 Task: Look for vegan products in the category "More Dips & Spreads".
Action: Mouse moved to (867, 305)
Screenshot: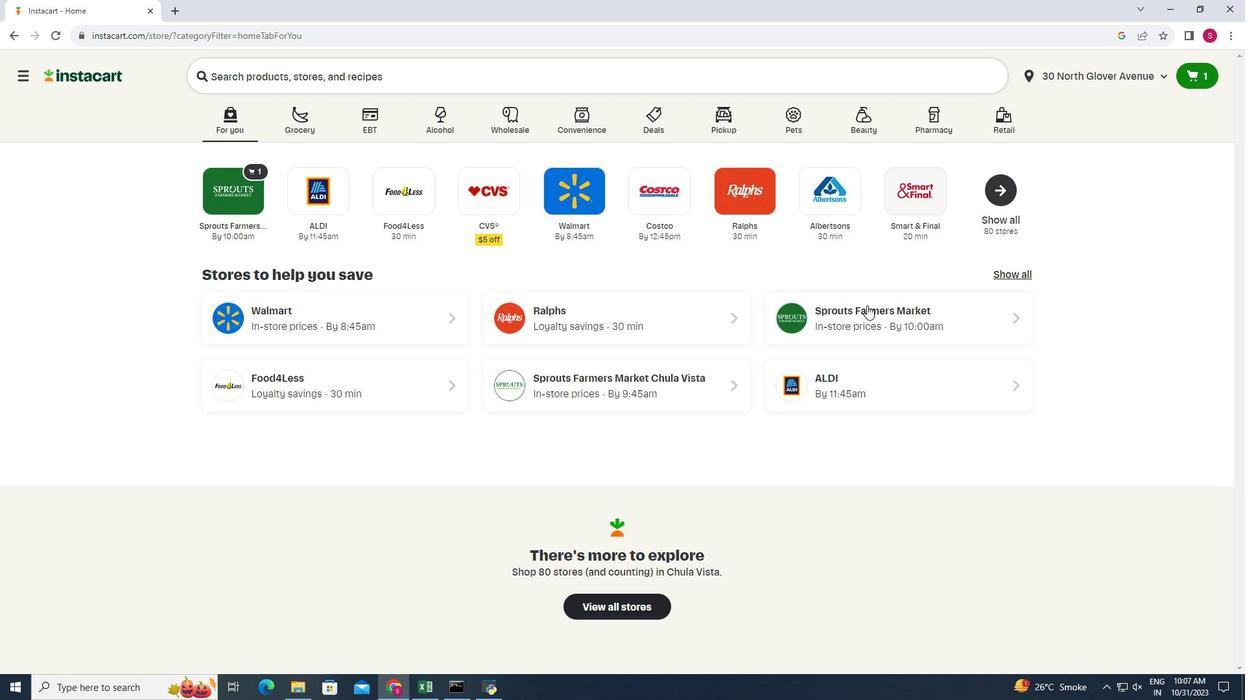 
Action: Mouse pressed left at (867, 305)
Screenshot: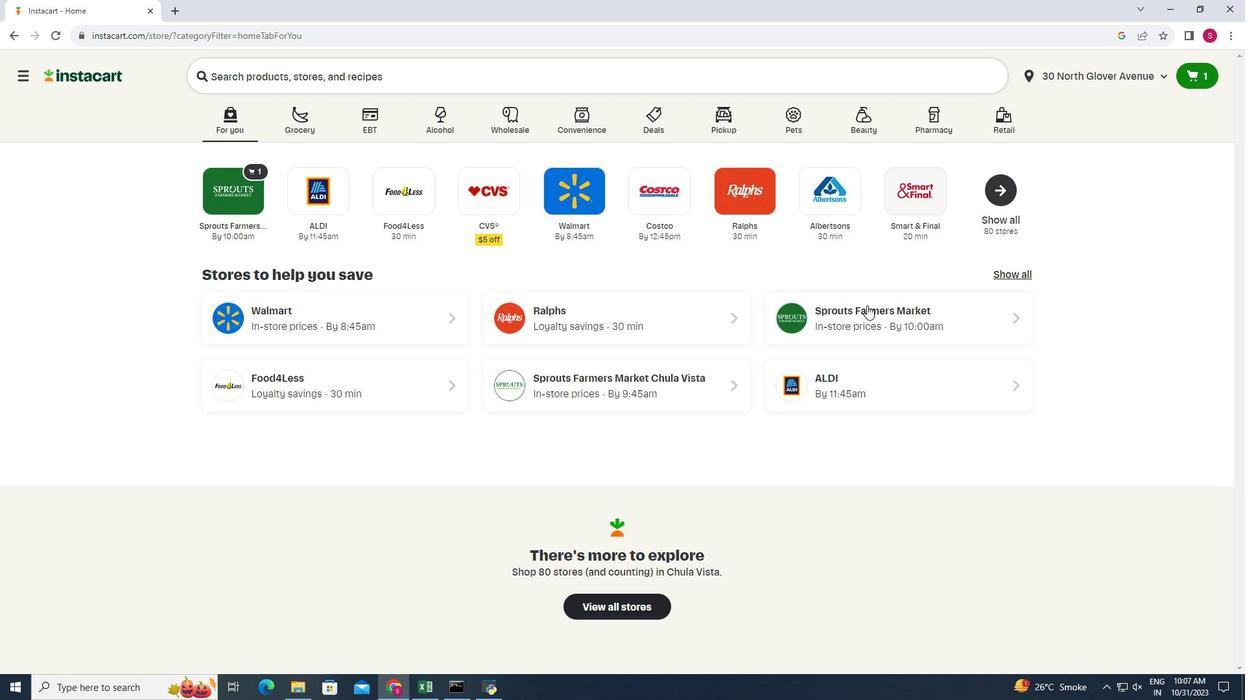 
Action: Mouse moved to (36, 568)
Screenshot: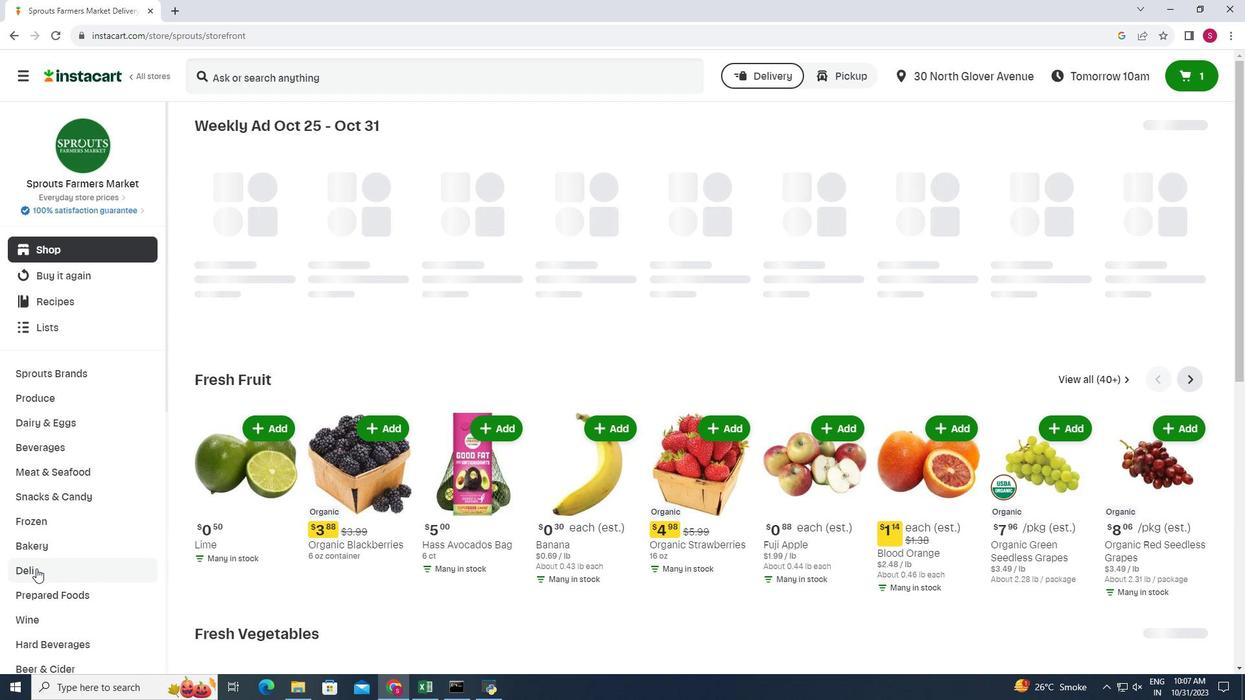 
Action: Mouse pressed left at (36, 568)
Screenshot: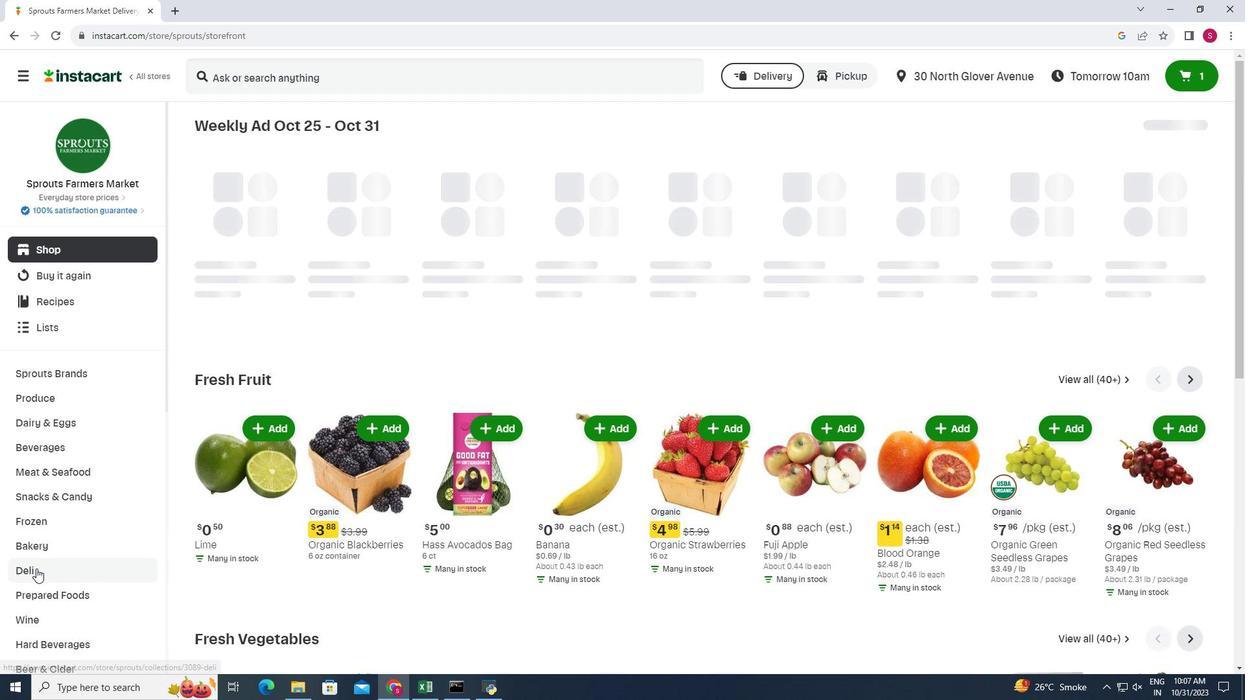 
Action: Mouse moved to (424, 165)
Screenshot: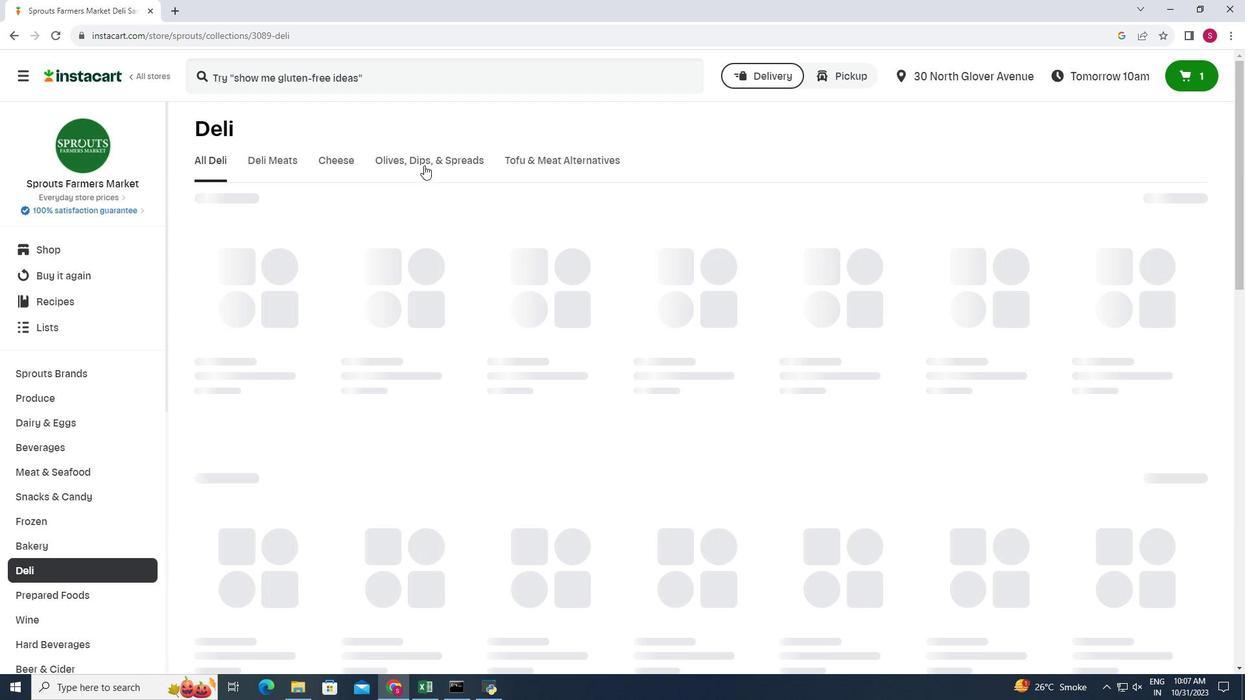 
Action: Mouse pressed left at (424, 165)
Screenshot: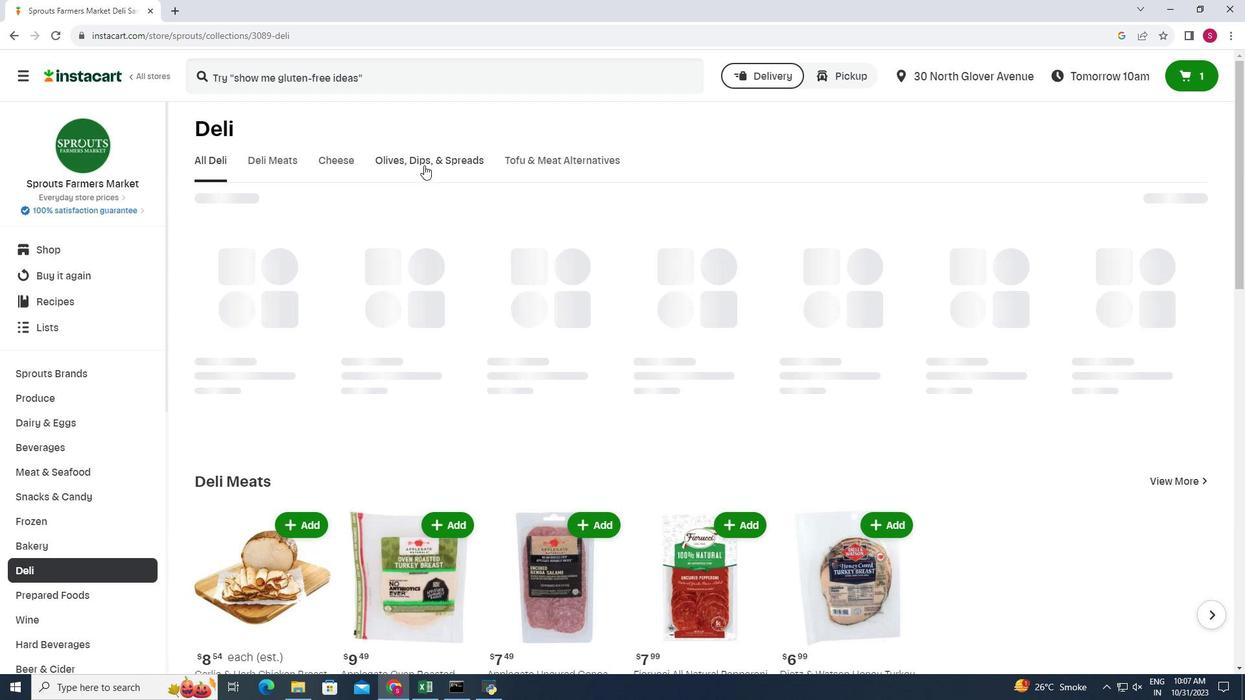 
Action: Mouse moved to (672, 197)
Screenshot: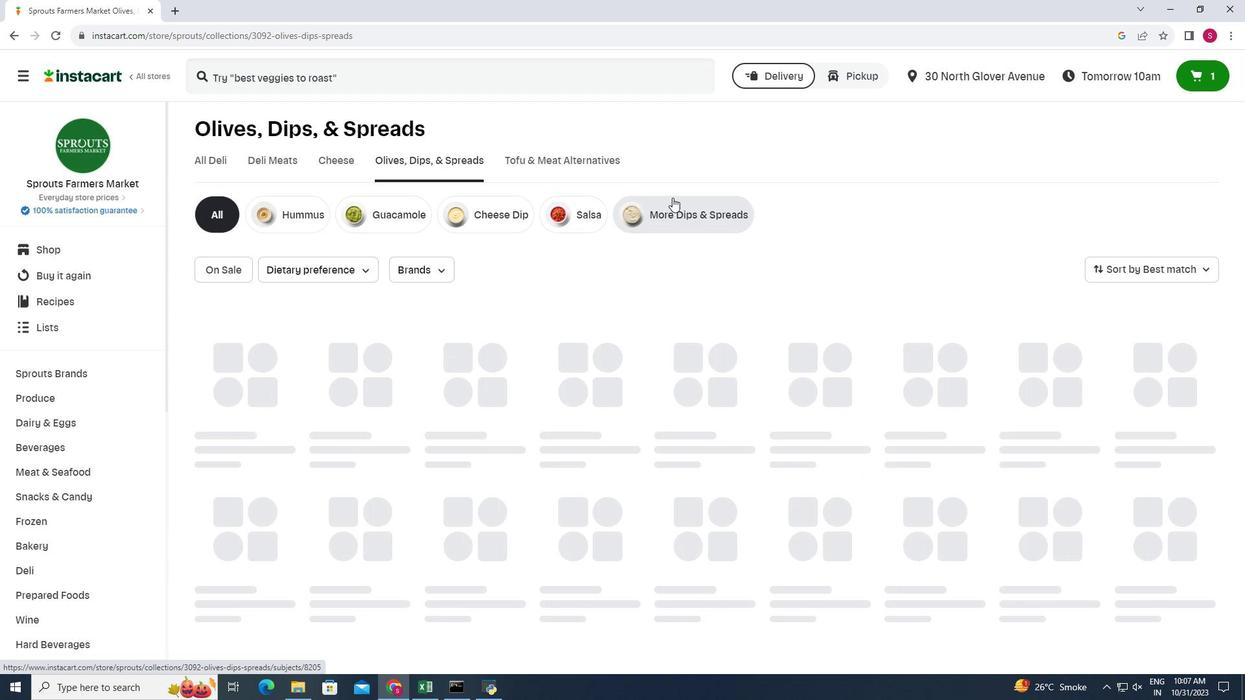 
Action: Mouse pressed left at (672, 197)
Screenshot: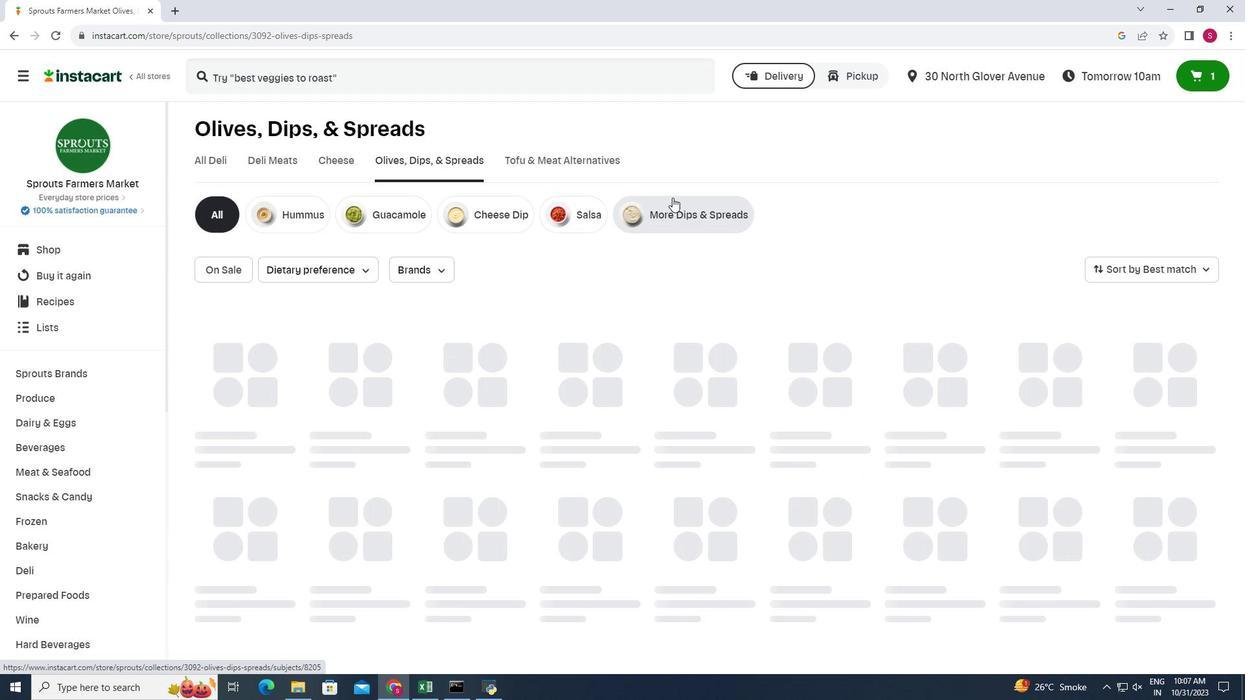 
Action: Mouse moved to (347, 264)
Screenshot: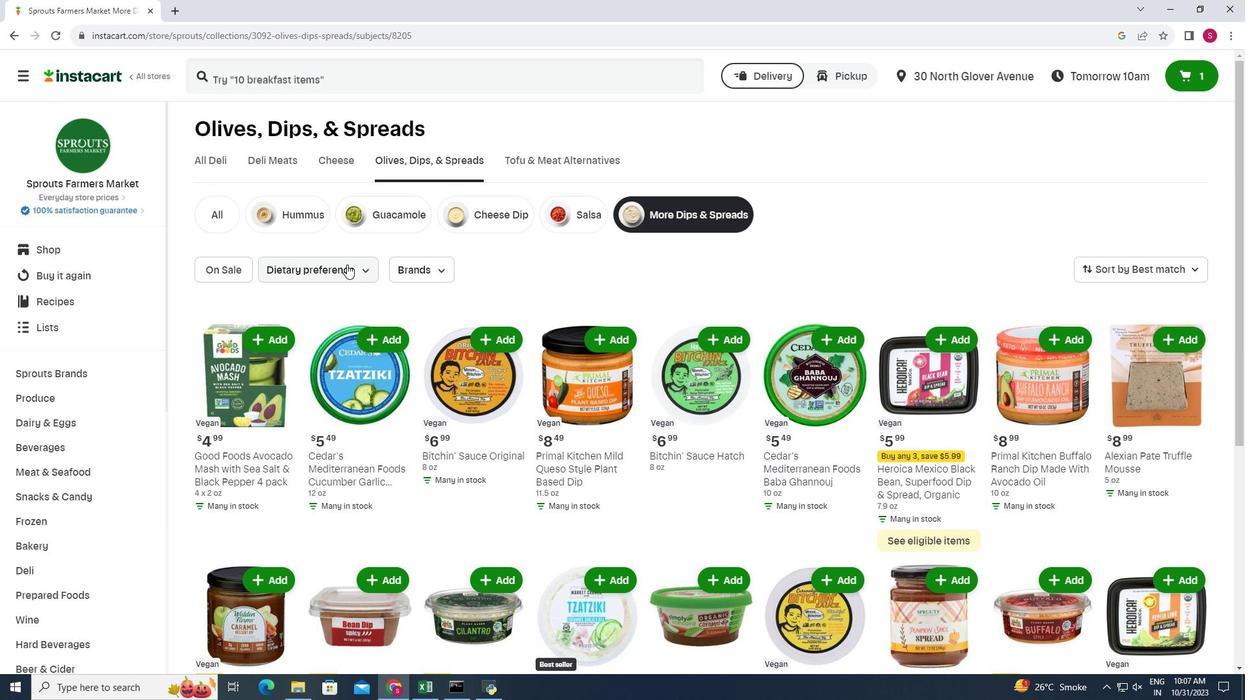 
Action: Mouse pressed left at (347, 264)
Screenshot: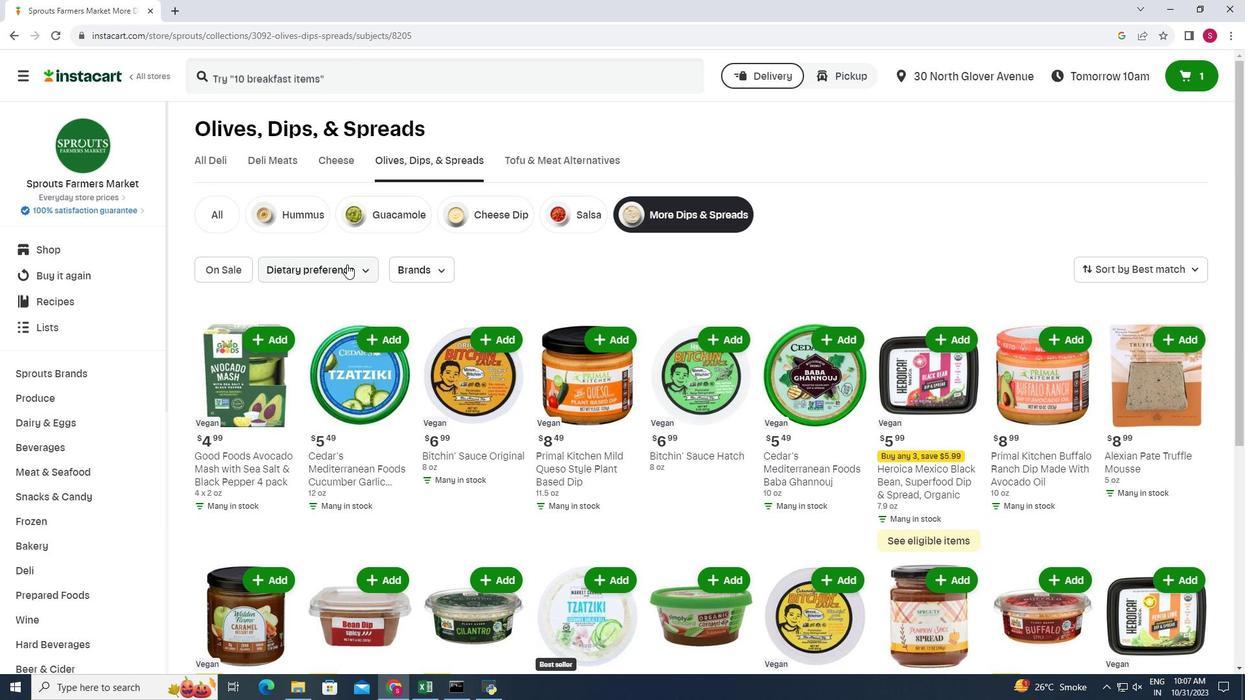 
Action: Mouse moved to (281, 311)
Screenshot: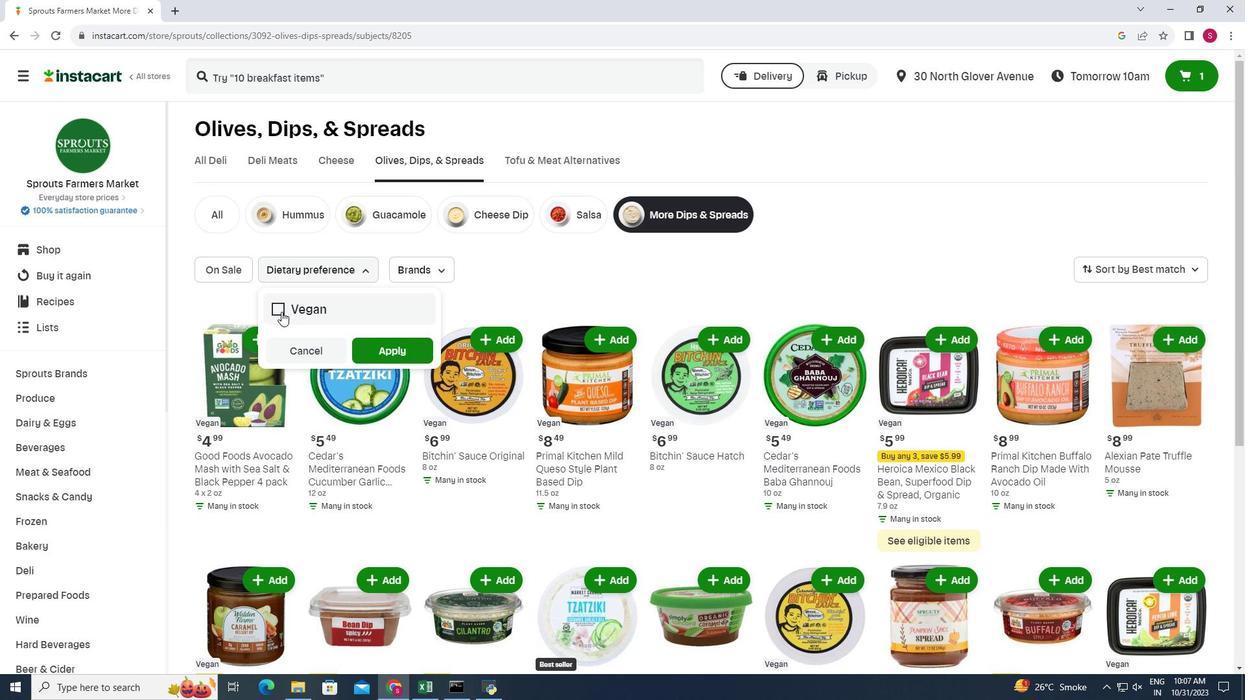 
Action: Mouse pressed left at (281, 311)
Screenshot: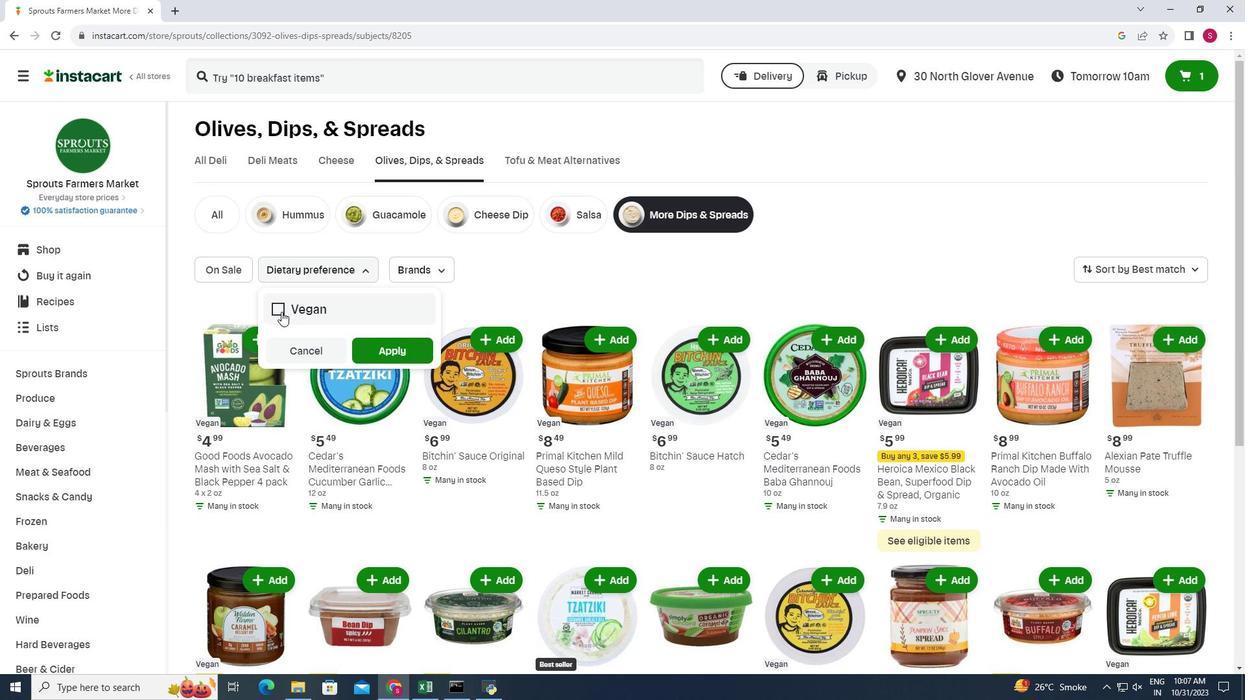 
Action: Mouse moved to (404, 354)
Screenshot: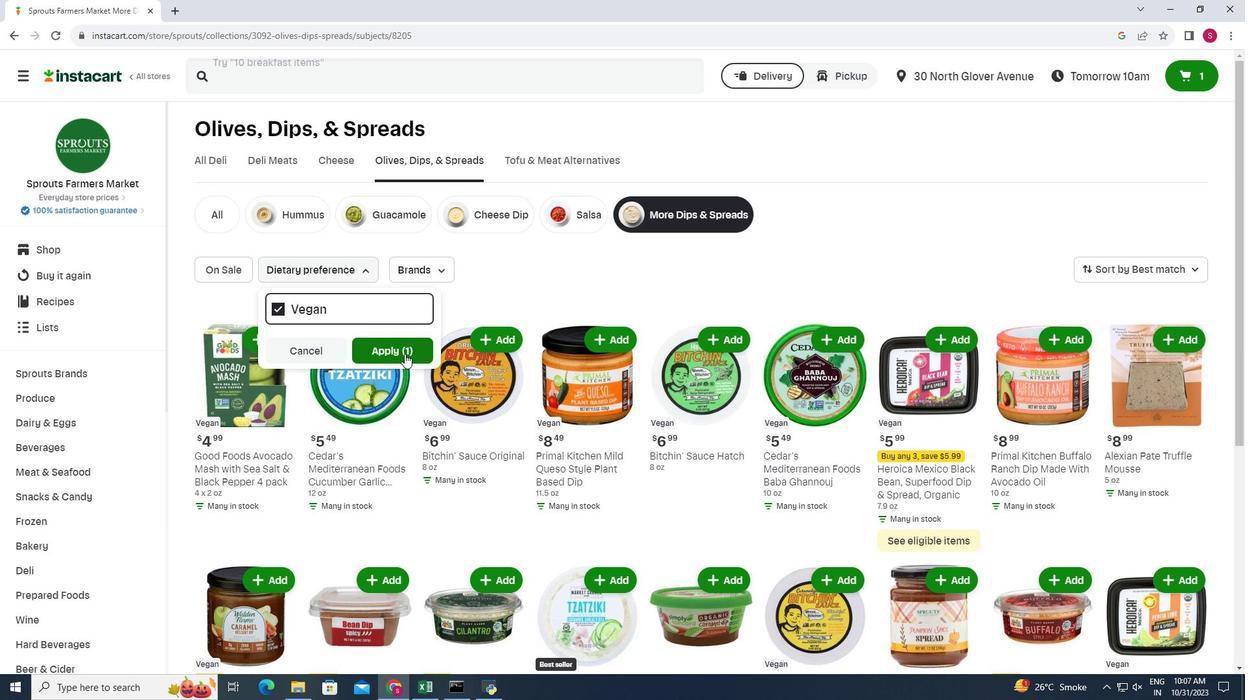 
Action: Mouse pressed left at (404, 354)
Screenshot: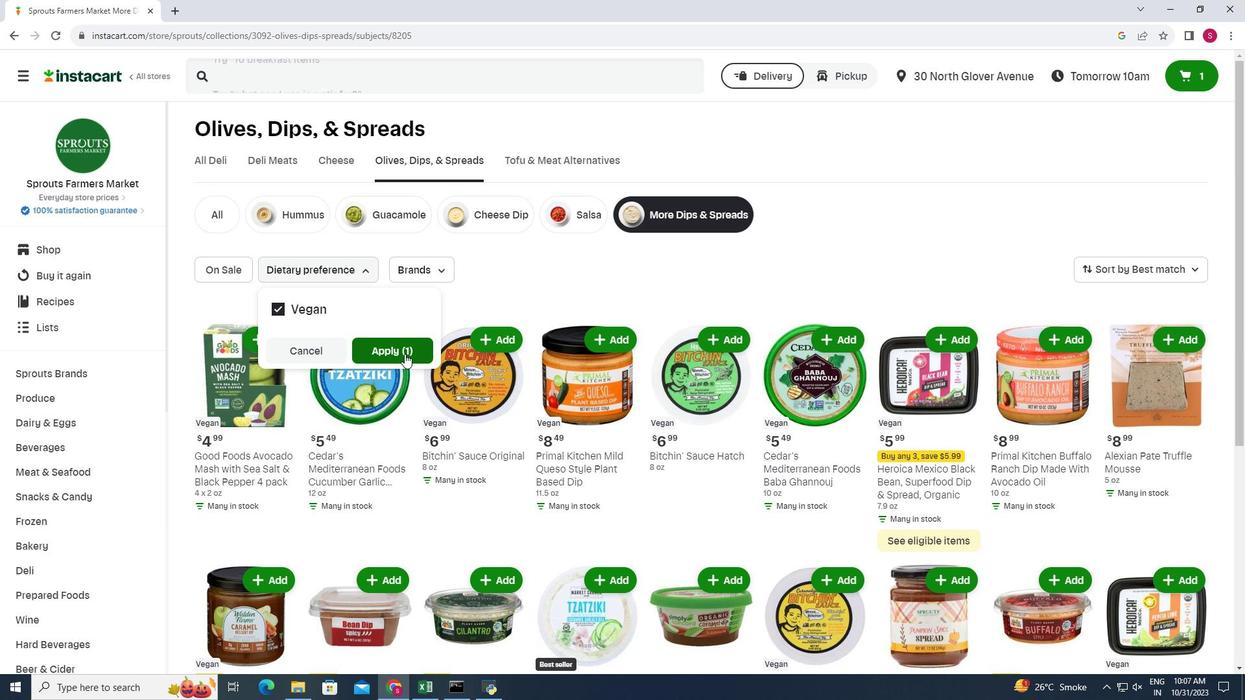 
Action: Mouse moved to (809, 273)
Screenshot: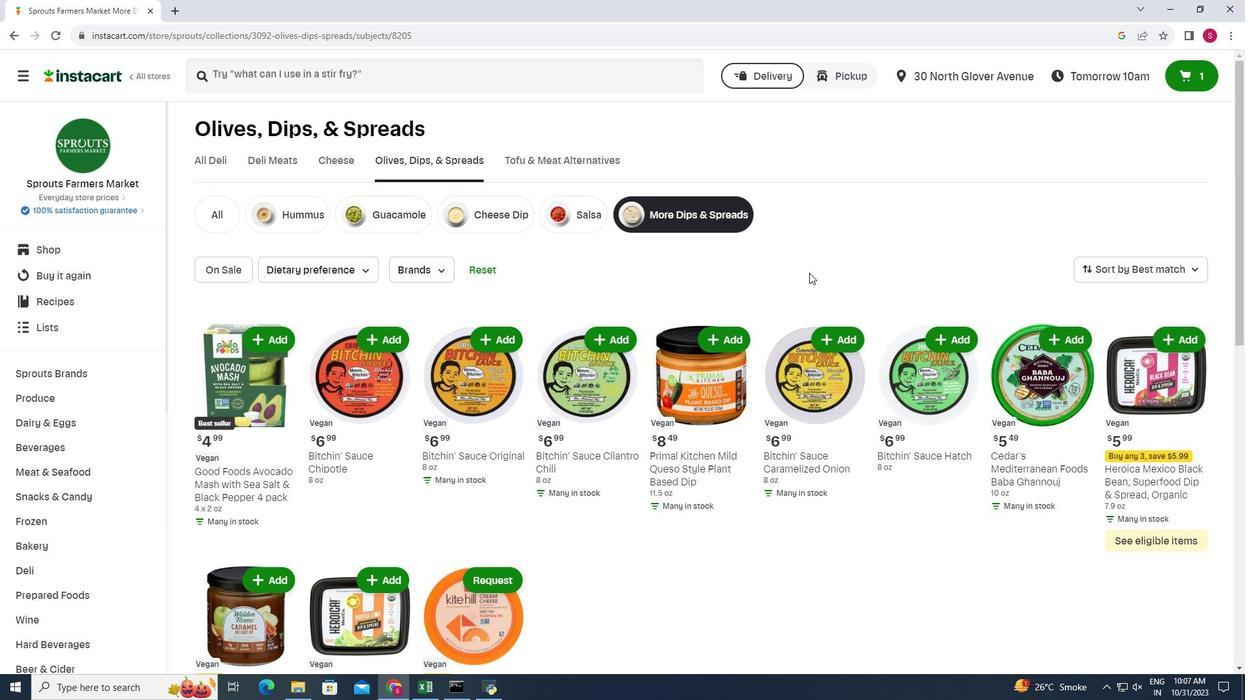 
Action: Mouse scrolled (809, 272) with delta (0, 0)
Screenshot: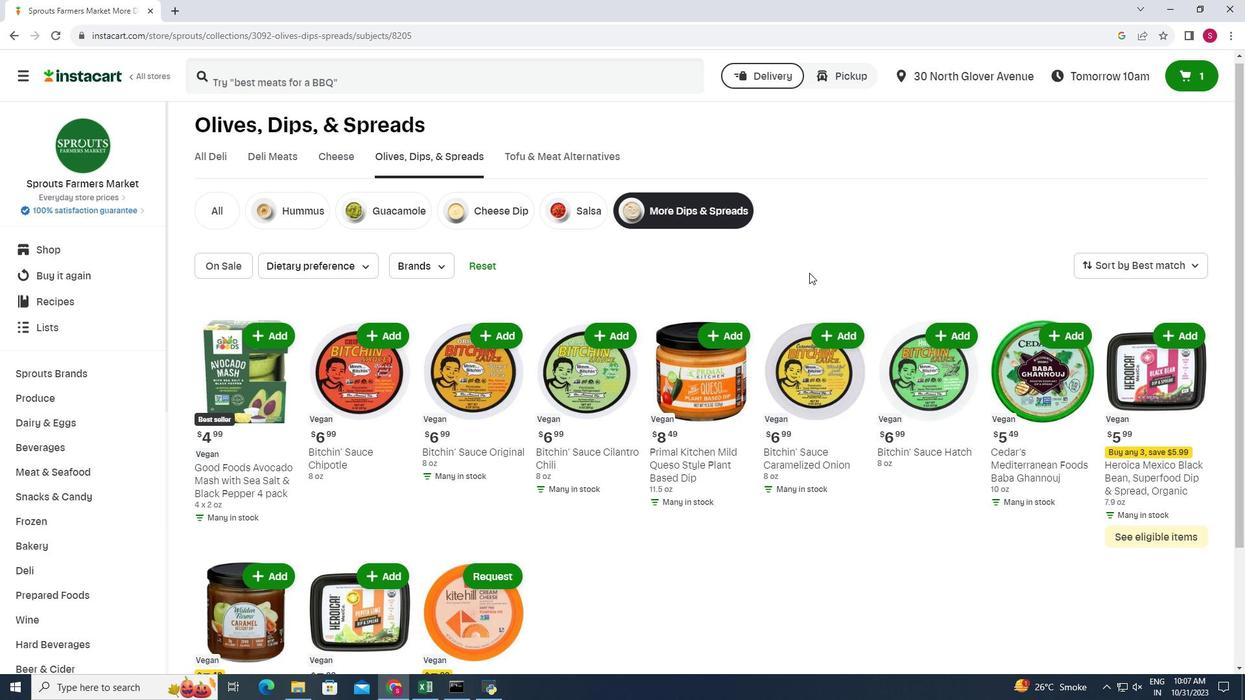 
Action: Mouse scrolled (809, 272) with delta (0, 0)
Screenshot: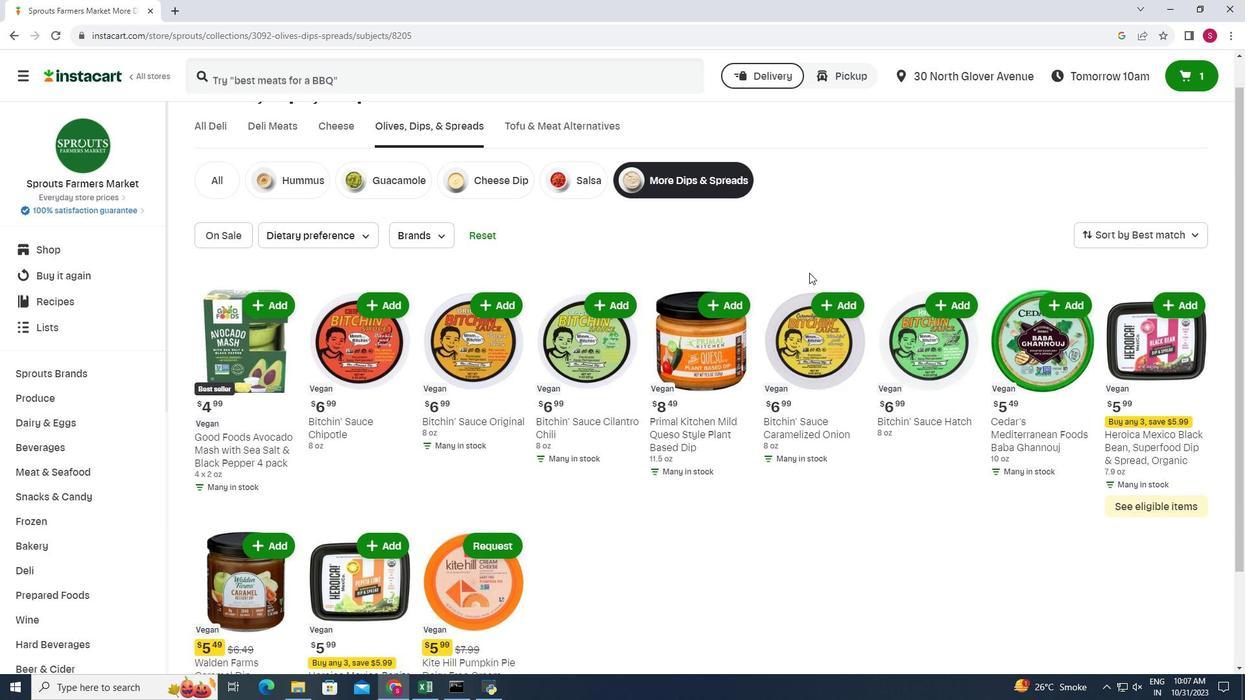 
Action: Mouse scrolled (809, 272) with delta (0, 0)
Screenshot: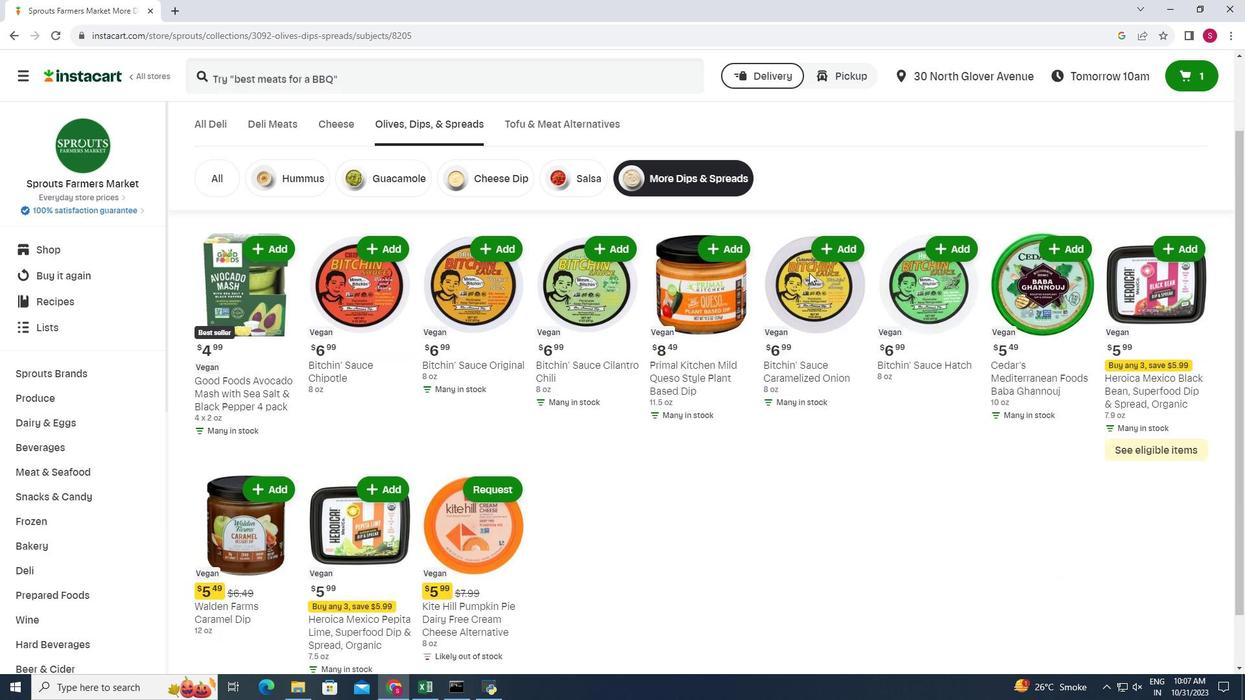 
Action: Mouse scrolled (809, 272) with delta (0, 0)
Screenshot: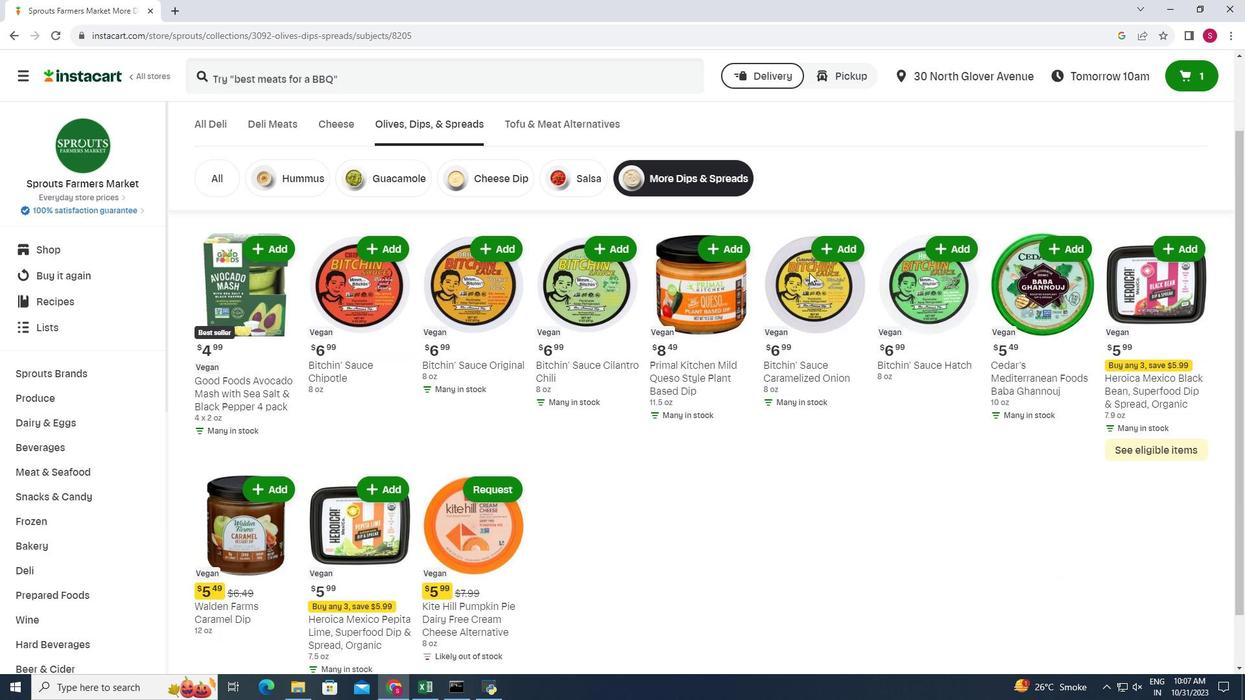 
Action: Mouse moved to (809, 273)
Screenshot: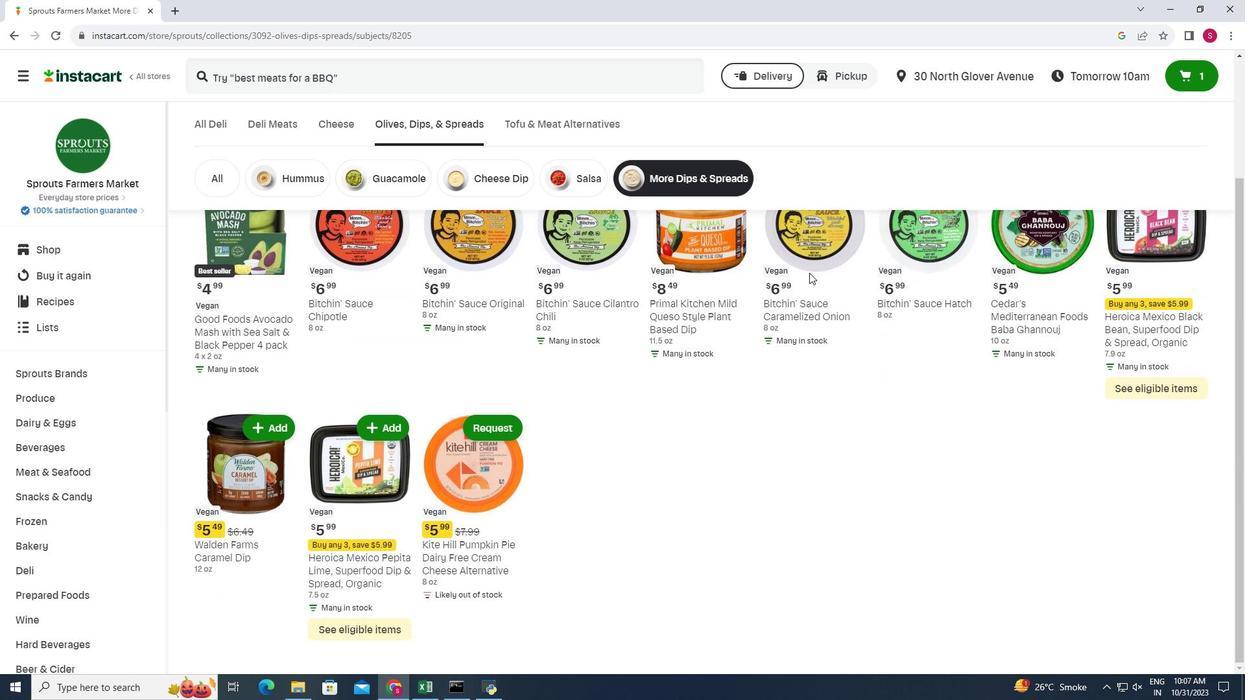 
Action: Mouse scrolled (809, 272) with delta (0, 0)
Screenshot: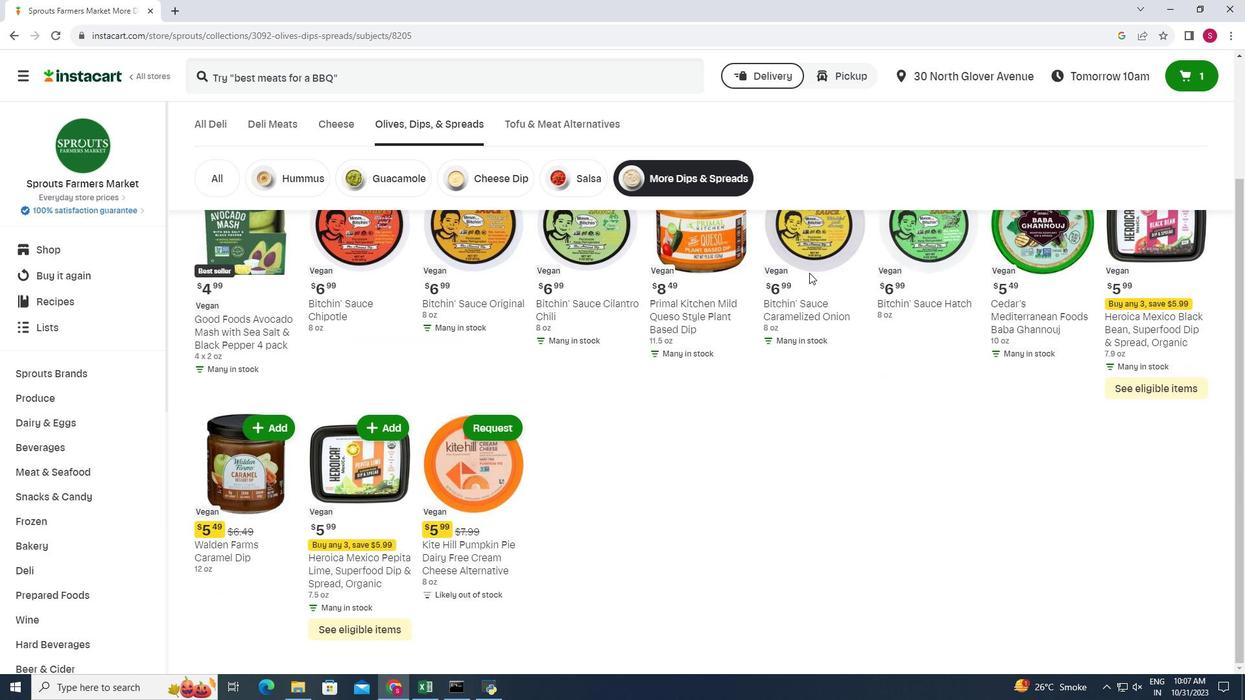 
Action: Mouse scrolled (809, 272) with delta (0, 0)
Screenshot: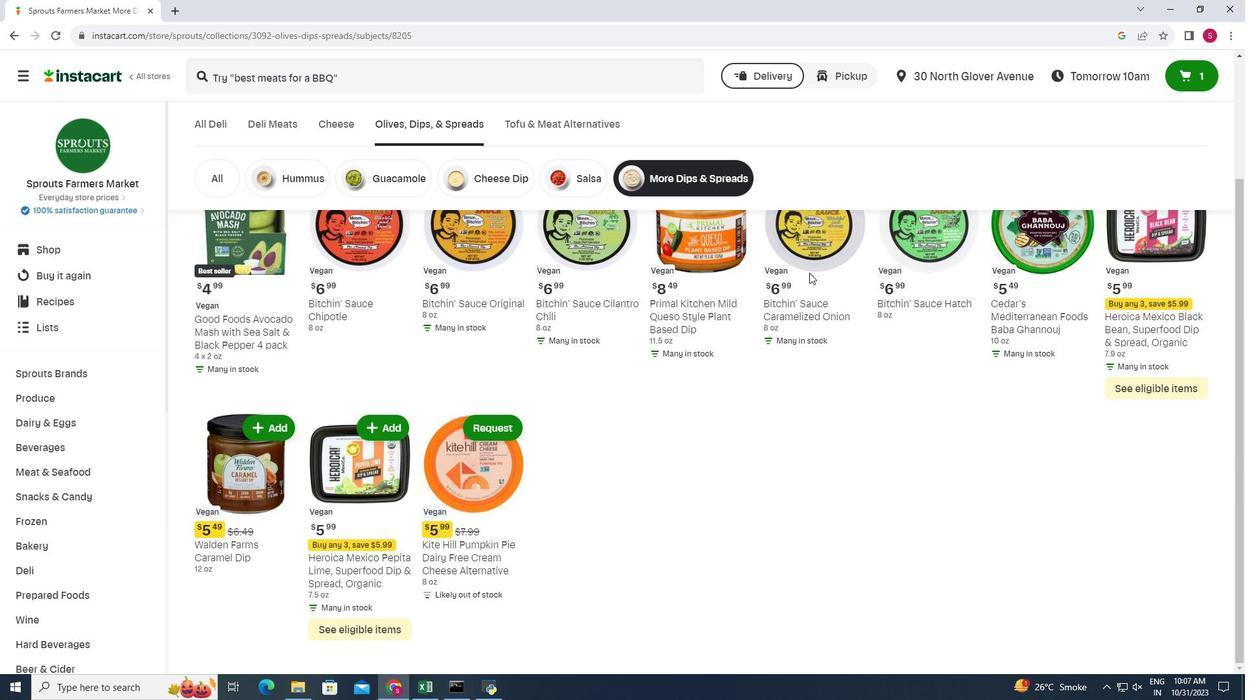 
